 Task: Open a template Informal Letter by  Plum save the file as flowchart.rtf Remove the following options from template: 'your brand'. Replace Hello Fan with ' Good Afternoon' and change the date to 18 November, 2023. Replace body of the letter with  I wanted to express my deepest gratitude for your help. Your assistance made a significant difference in my life. Thank you from the bottom of my heart.; apply Font Style 'Times New Roman' and font size  18 Add name: Oscar
Action: Mouse moved to (672, 83)
Screenshot: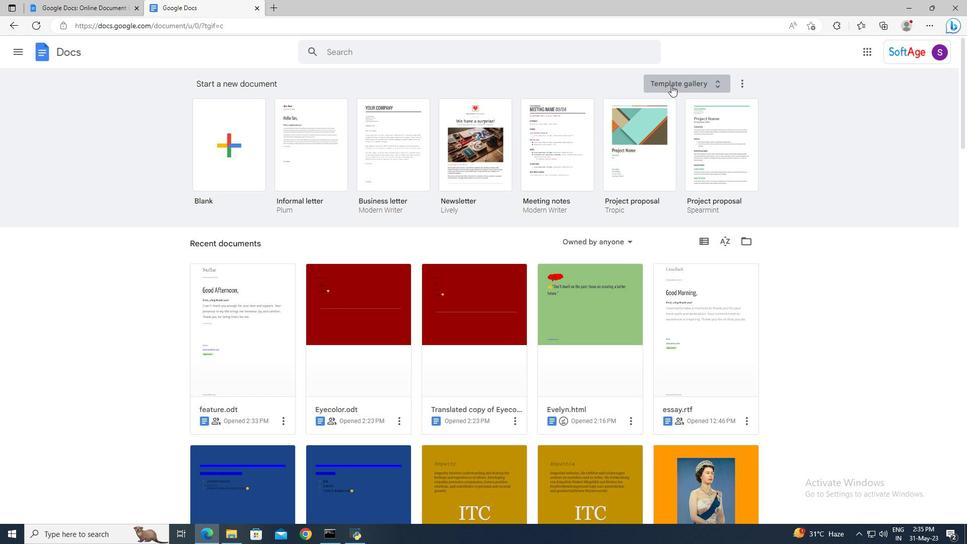 
Action: Mouse pressed left at (672, 83)
Screenshot: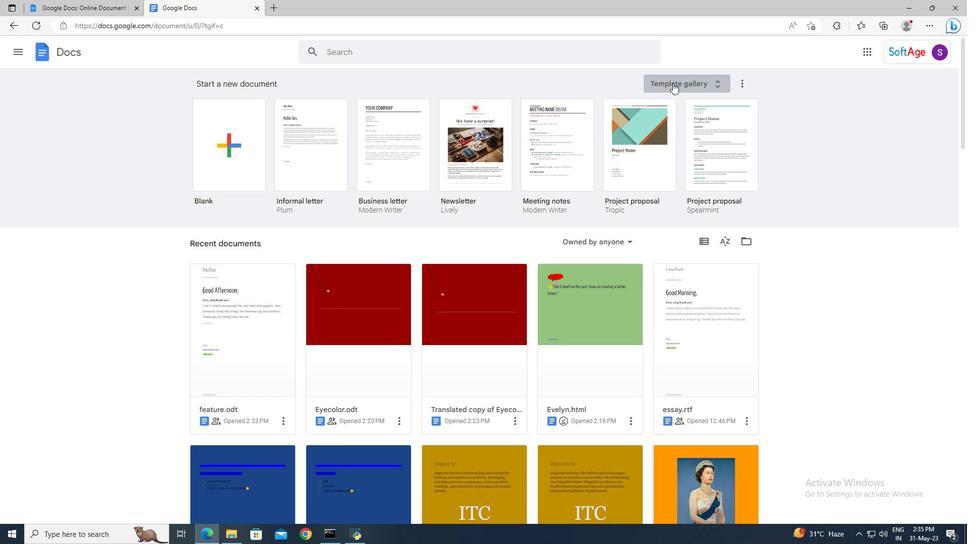 
Action: Mouse moved to (557, 211)
Screenshot: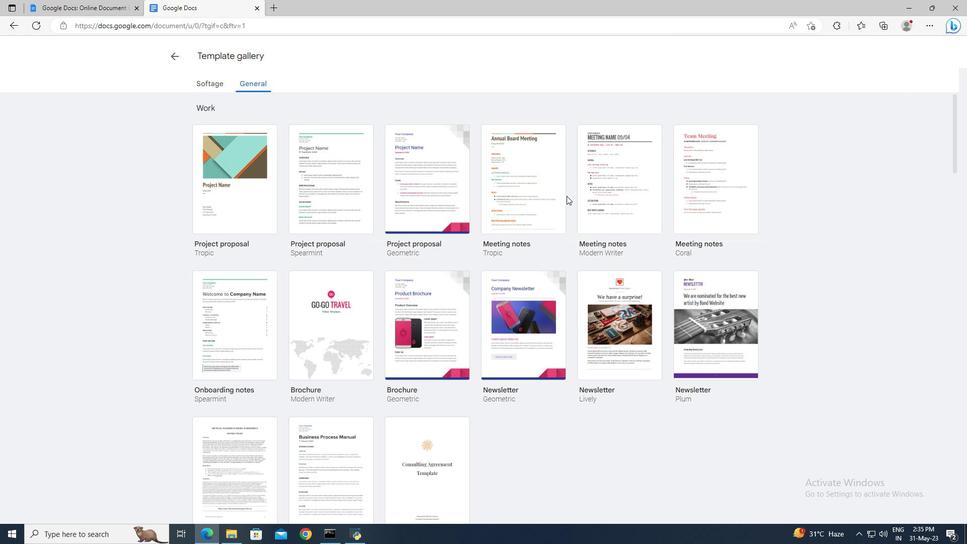 
Action: Mouse scrolled (557, 211) with delta (0, 0)
Screenshot: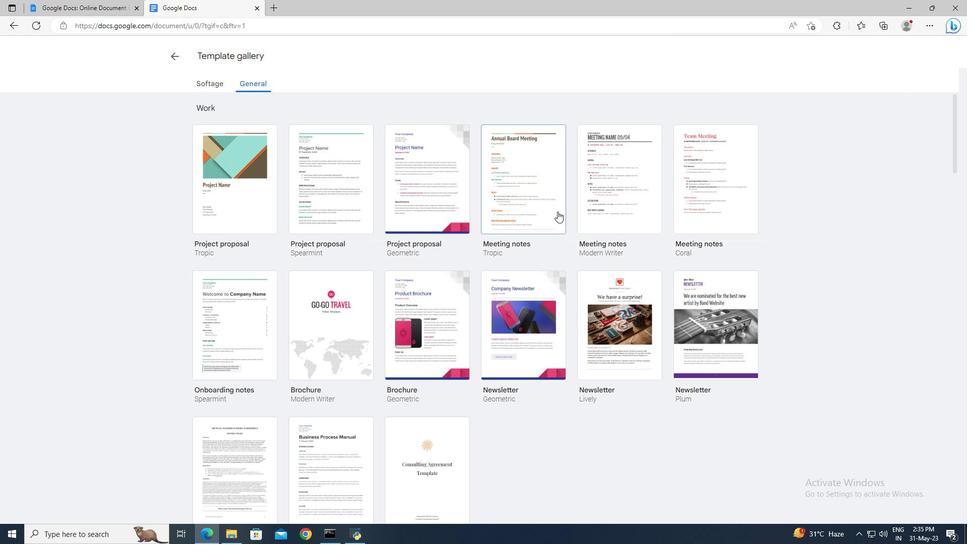 
Action: Mouse scrolled (557, 211) with delta (0, 0)
Screenshot: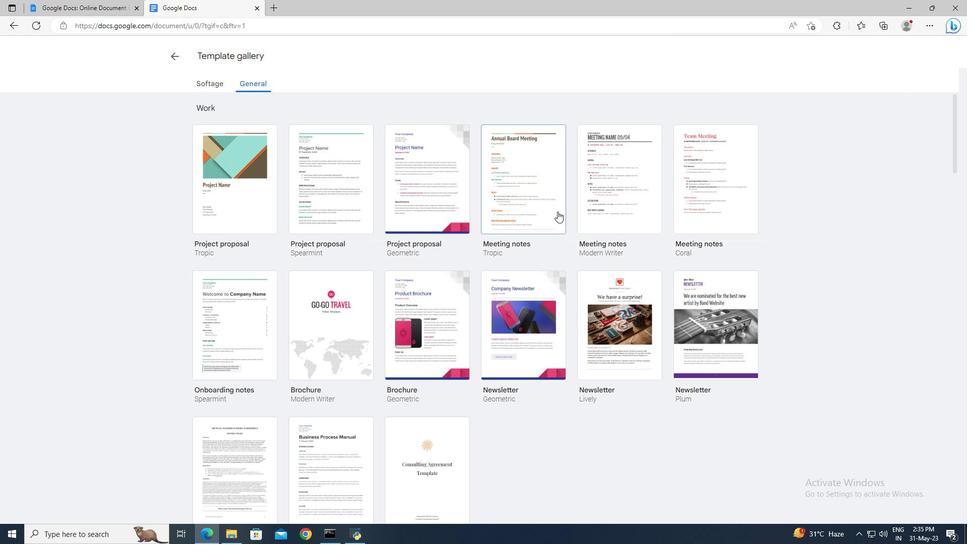 
Action: Mouse scrolled (557, 211) with delta (0, 0)
Screenshot: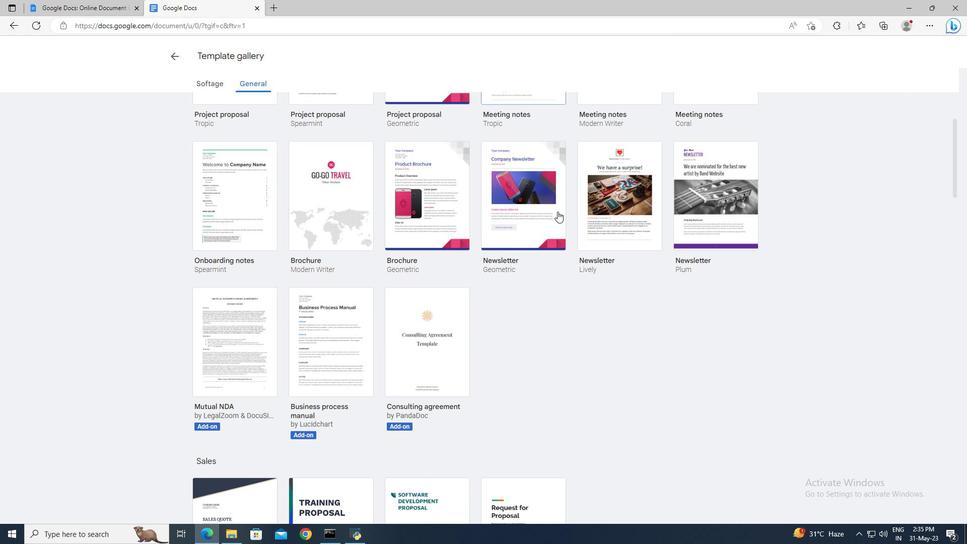 
Action: Mouse scrolled (557, 211) with delta (0, 0)
Screenshot: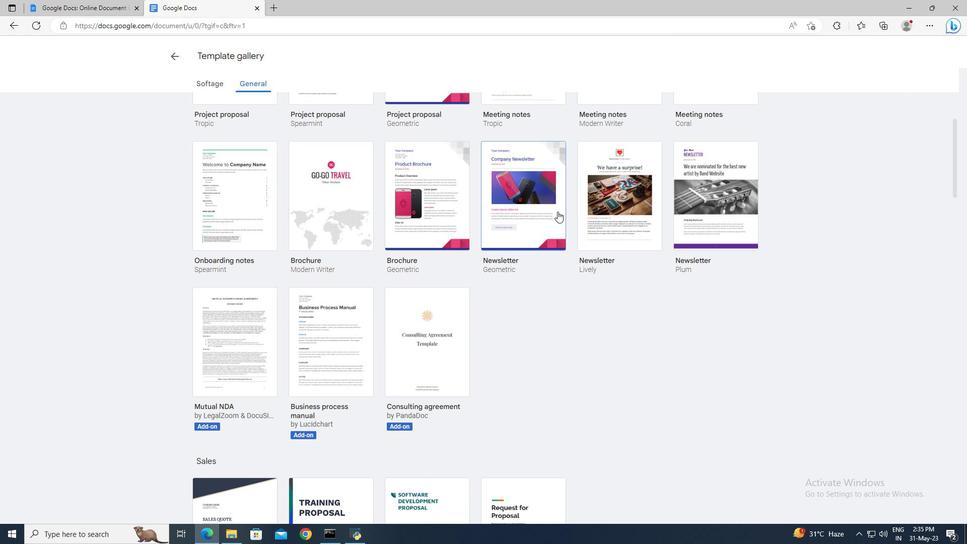 
Action: Mouse scrolled (557, 211) with delta (0, 0)
Screenshot: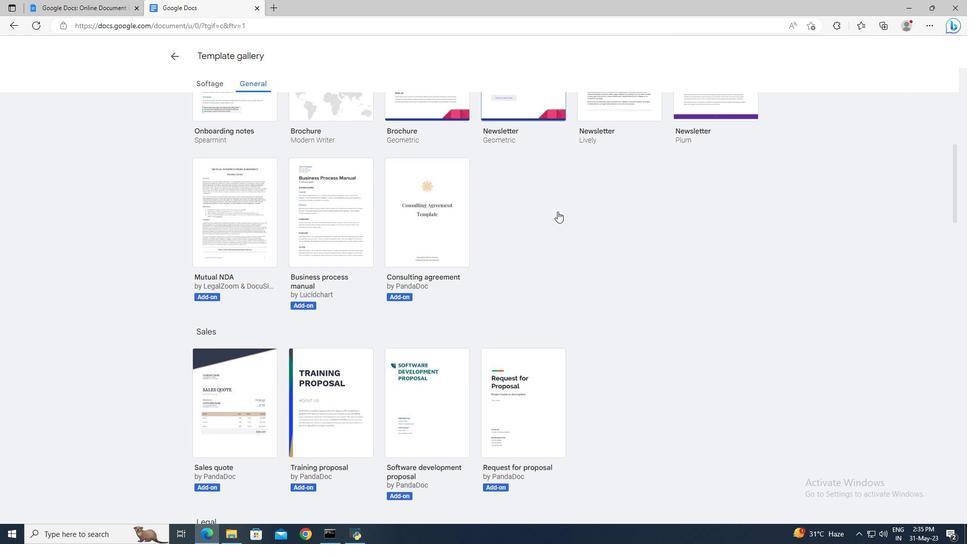 
Action: Mouse scrolled (557, 211) with delta (0, 0)
Screenshot: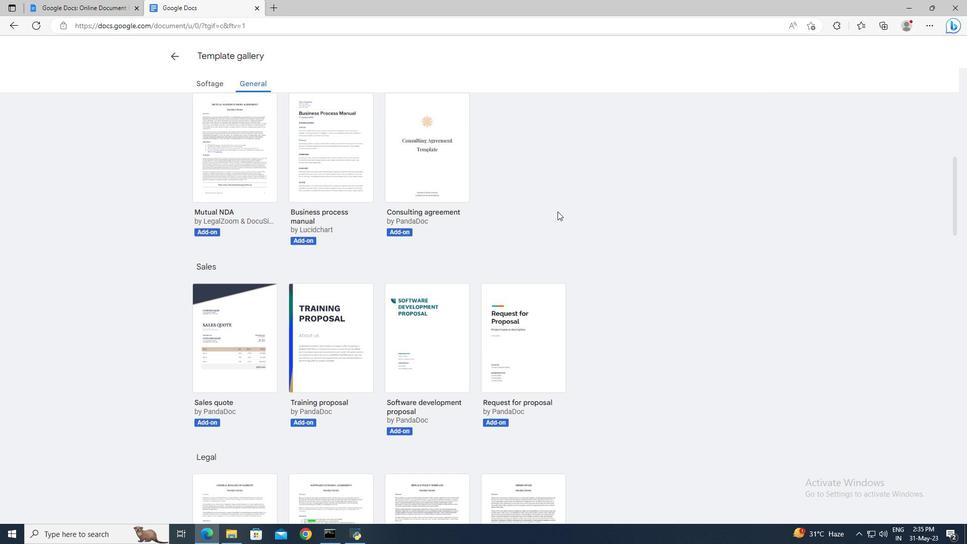 
Action: Mouse scrolled (557, 211) with delta (0, 0)
Screenshot: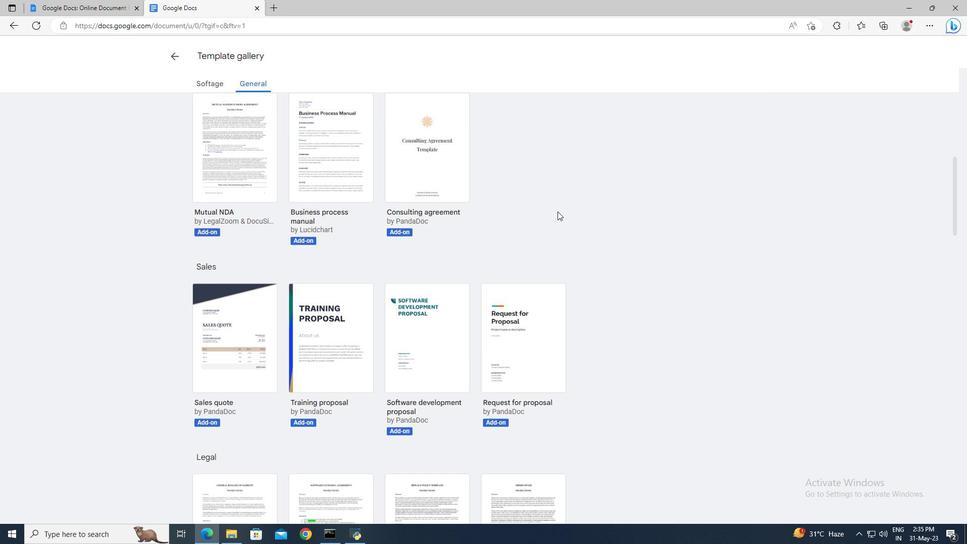 
Action: Mouse scrolled (557, 211) with delta (0, 0)
Screenshot: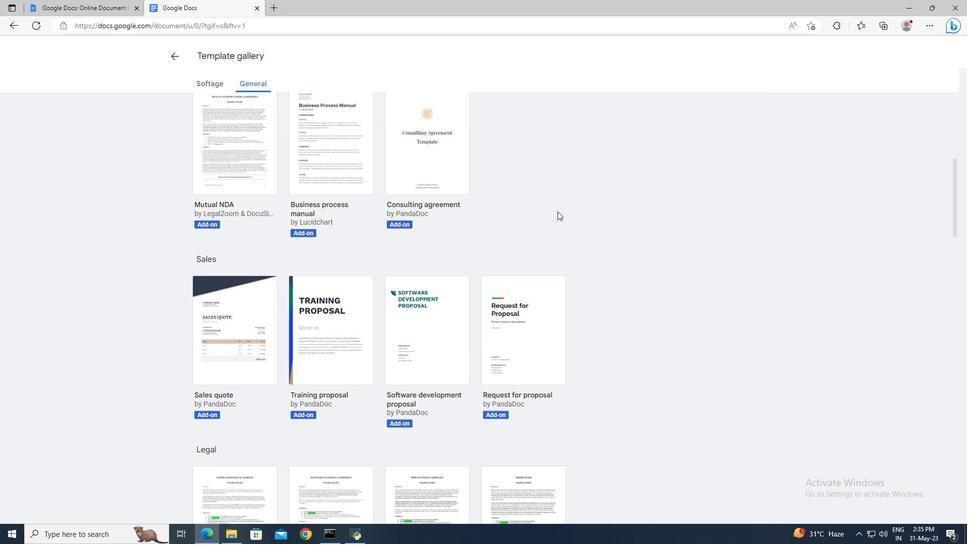 
Action: Mouse scrolled (557, 211) with delta (0, 0)
Screenshot: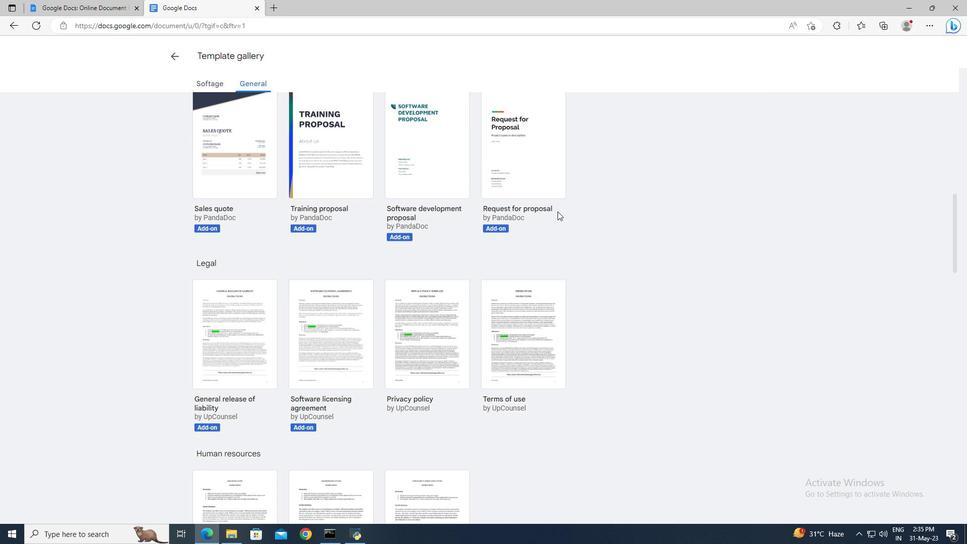 
Action: Mouse scrolled (557, 211) with delta (0, 0)
Screenshot: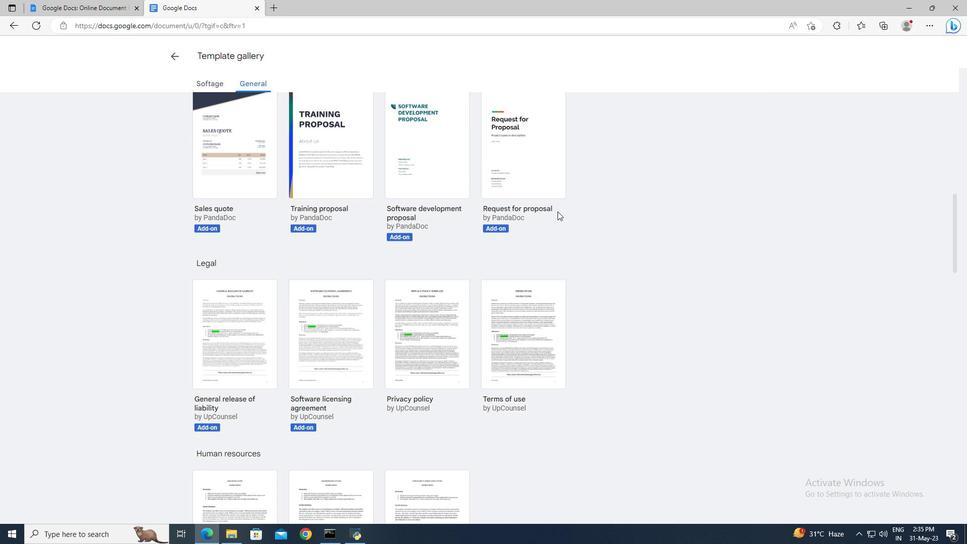 
Action: Mouse scrolled (557, 211) with delta (0, 0)
Screenshot: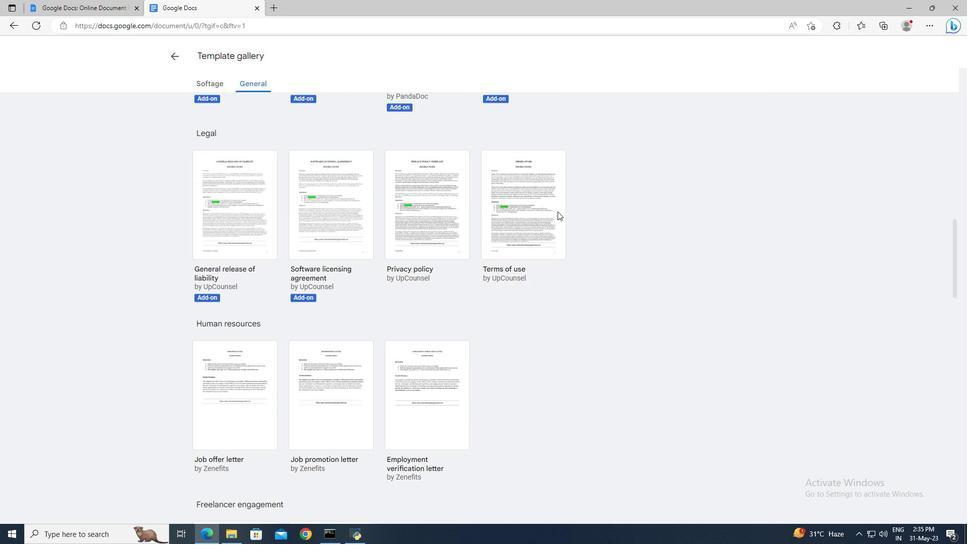 
Action: Mouse scrolled (557, 211) with delta (0, 0)
Screenshot: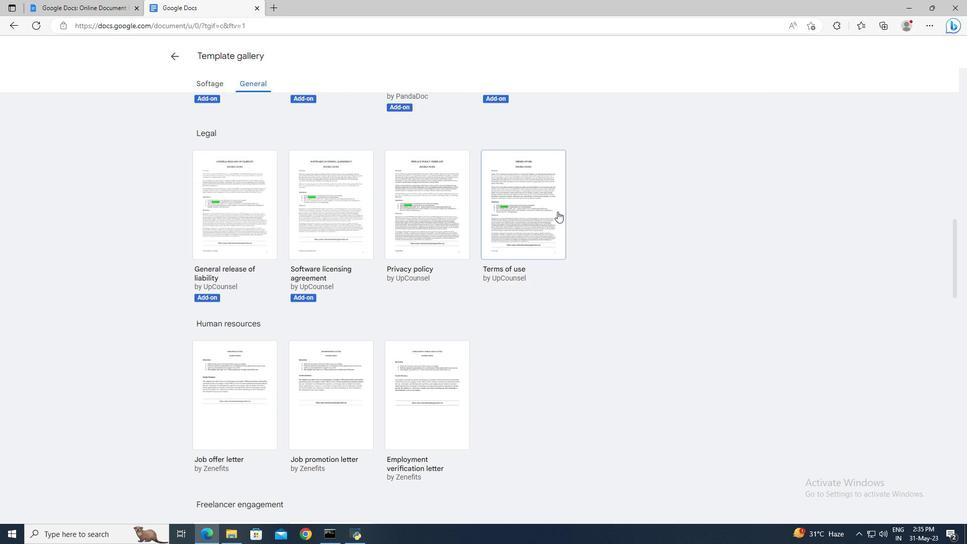 
Action: Mouse scrolled (557, 211) with delta (0, 0)
Screenshot: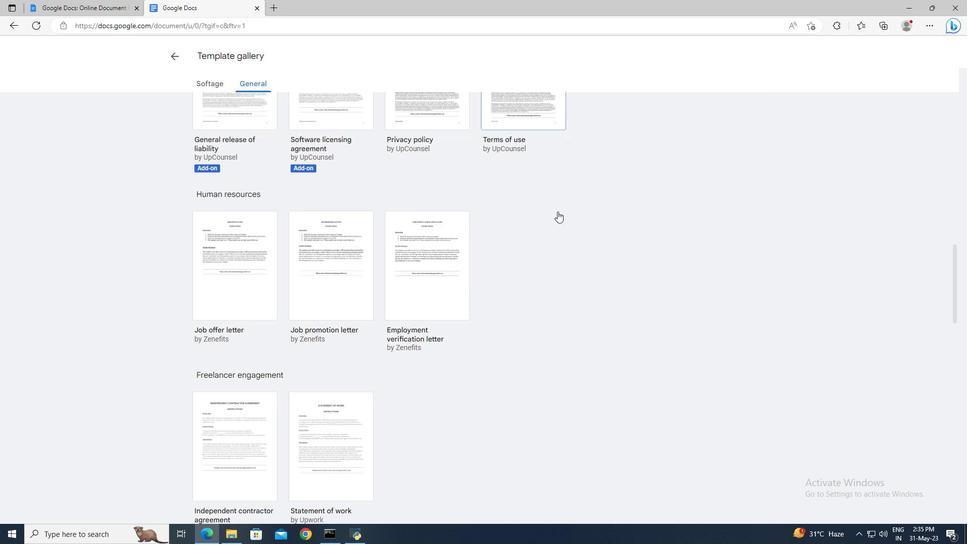 
Action: Mouse scrolled (557, 211) with delta (0, 0)
Screenshot: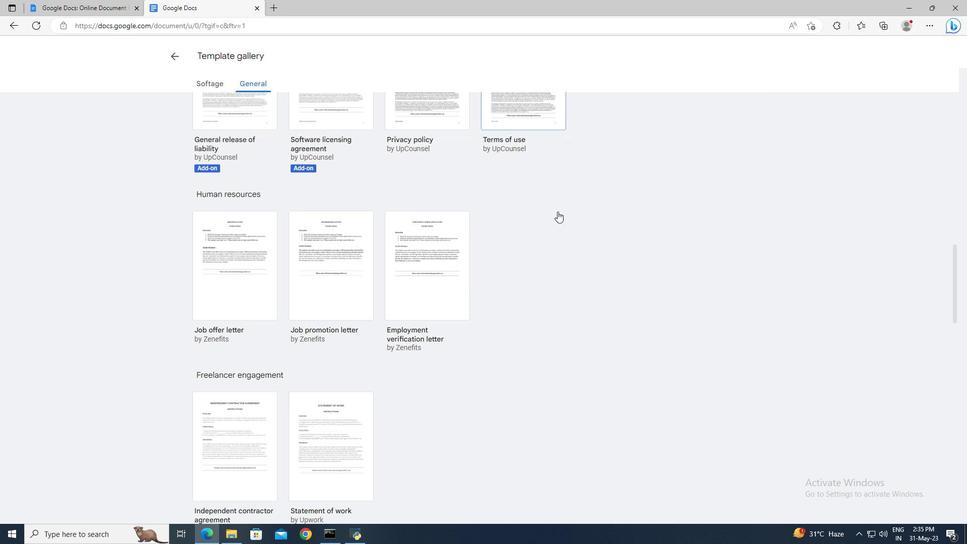 
Action: Mouse scrolled (557, 211) with delta (0, 0)
Screenshot: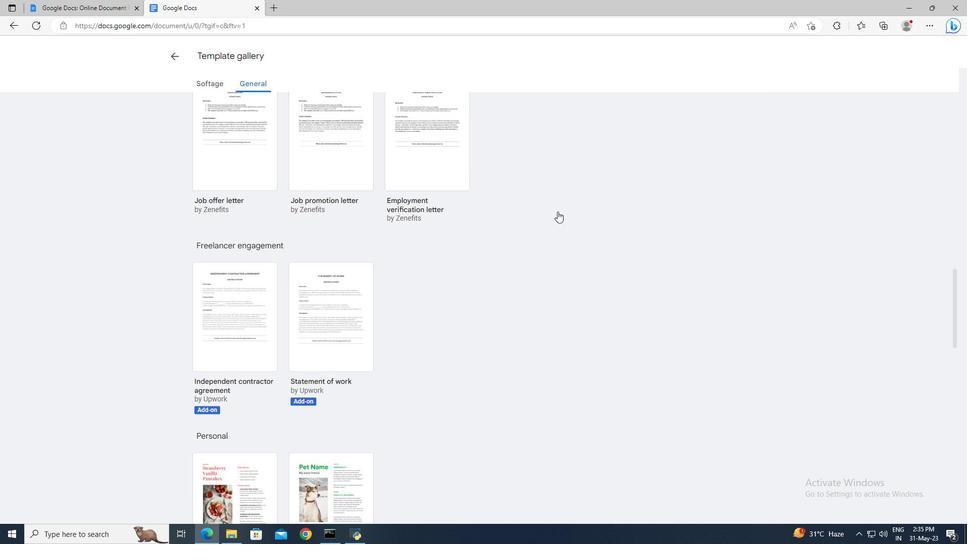 
Action: Mouse scrolled (557, 211) with delta (0, 0)
Screenshot: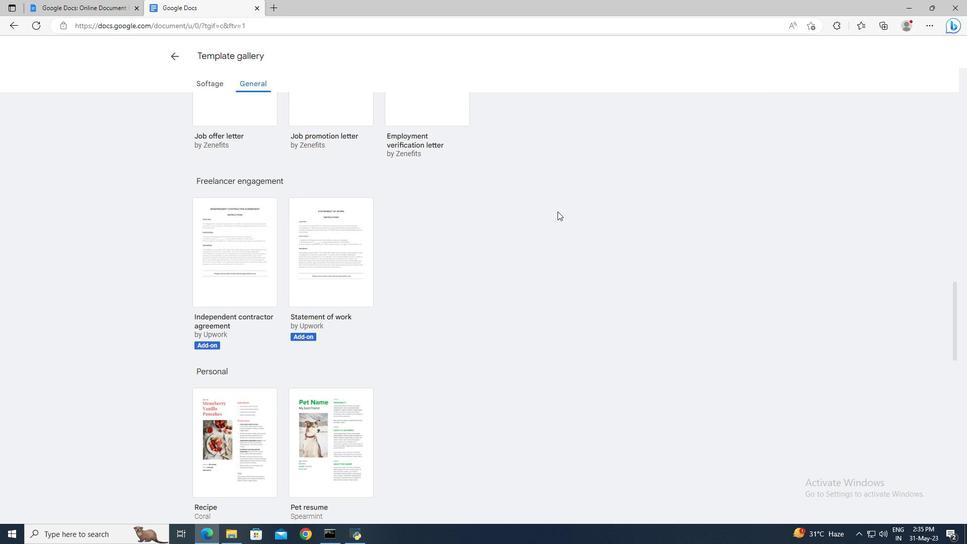 
Action: Mouse scrolled (557, 211) with delta (0, 0)
Screenshot: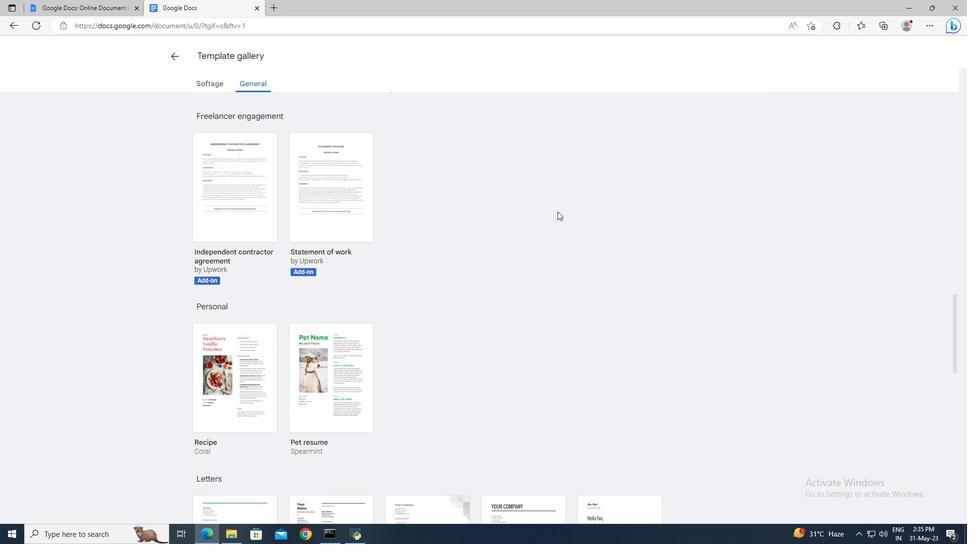 
Action: Mouse scrolled (557, 211) with delta (0, 0)
Screenshot: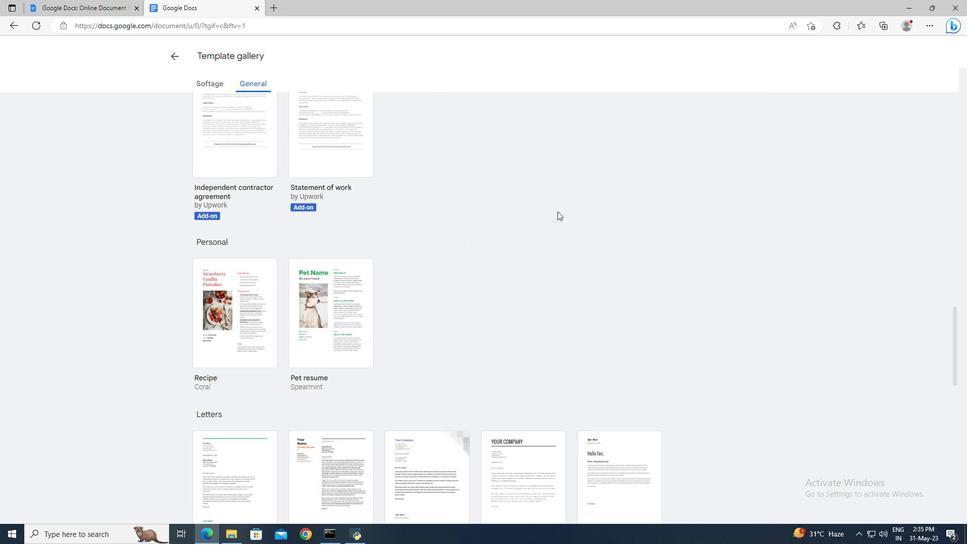 
Action: Mouse scrolled (557, 211) with delta (0, 0)
Screenshot: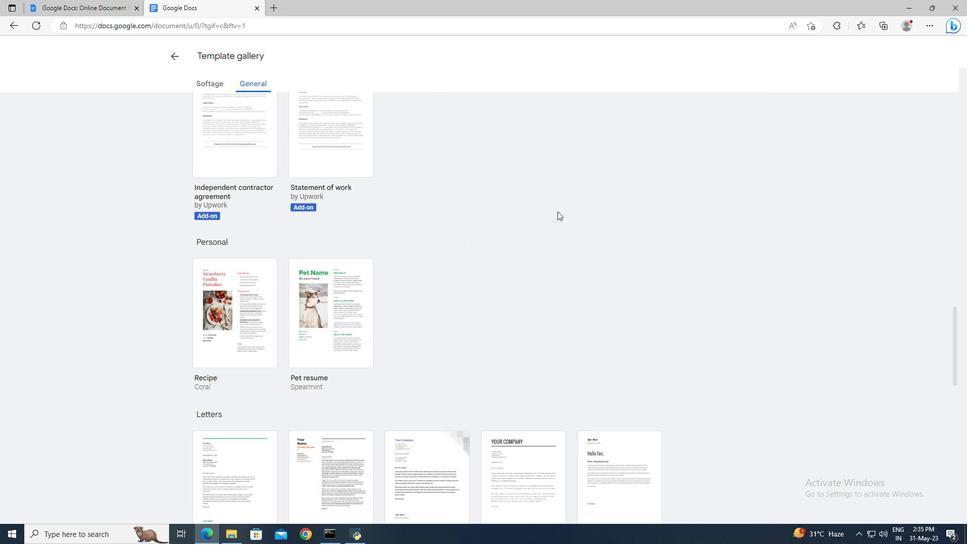 
Action: Mouse moved to (586, 333)
Screenshot: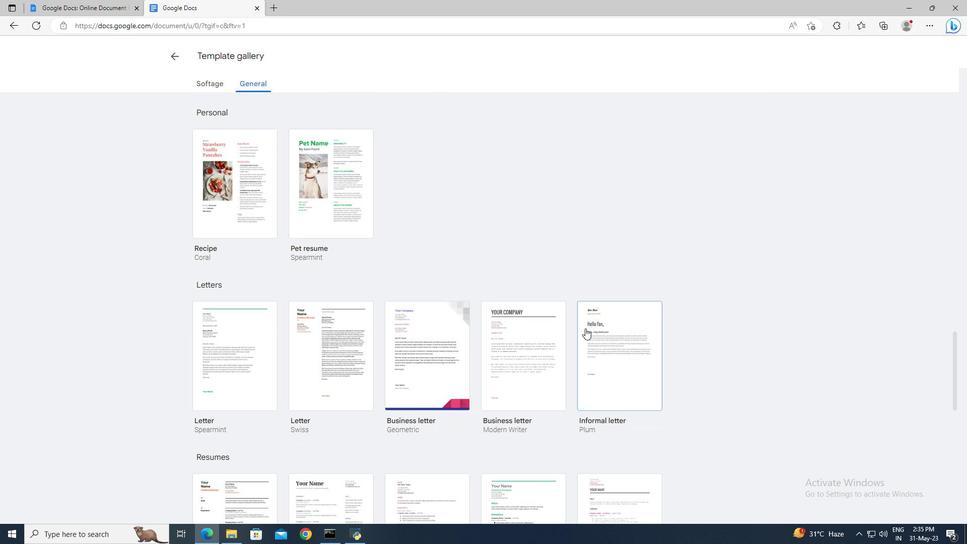 
Action: Mouse pressed left at (586, 333)
Screenshot: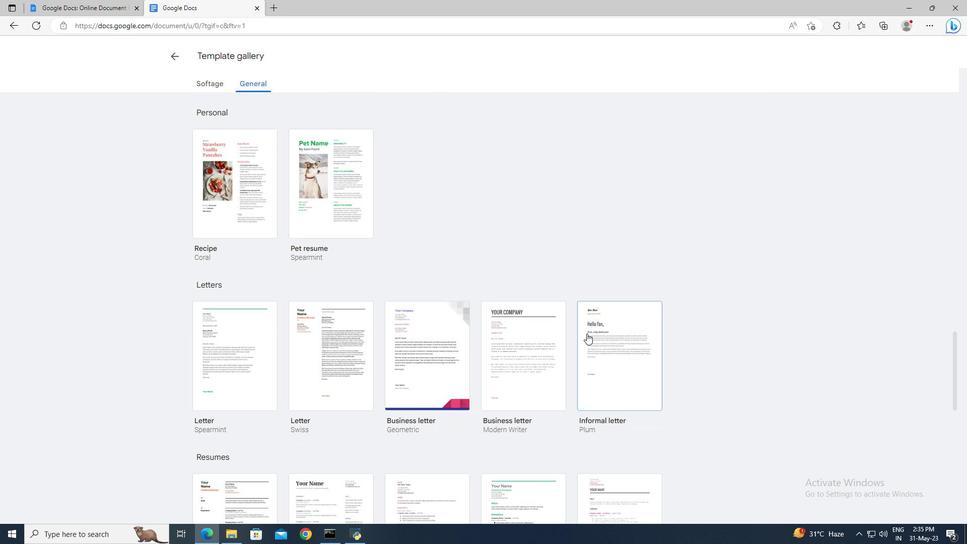 
Action: Mouse moved to (79, 47)
Screenshot: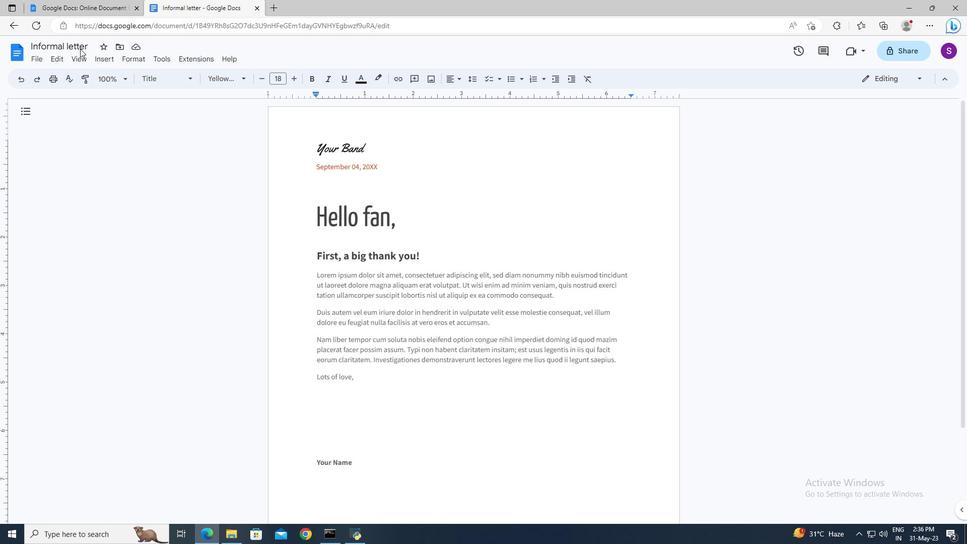 
Action: Mouse pressed left at (79, 47)
Screenshot: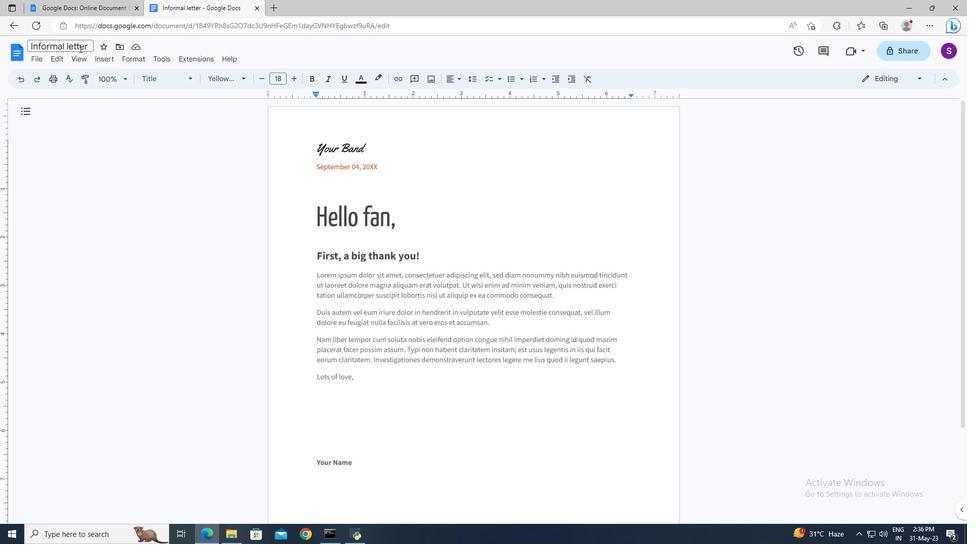 
Action: Key pressed ctrl+A<Key.delete>flowchart.rtf<Key.enter>
Screenshot: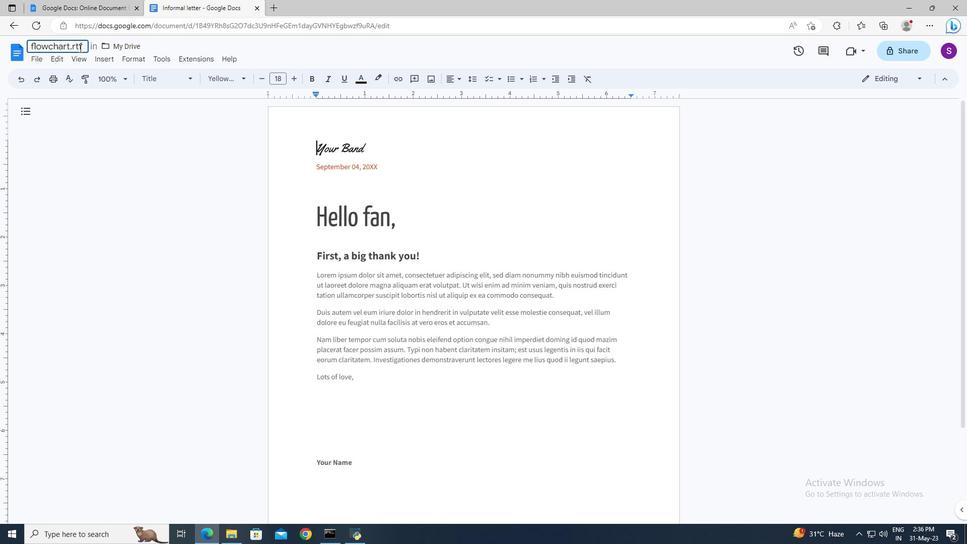 
Action: Mouse moved to (314, 143)
Screenshot: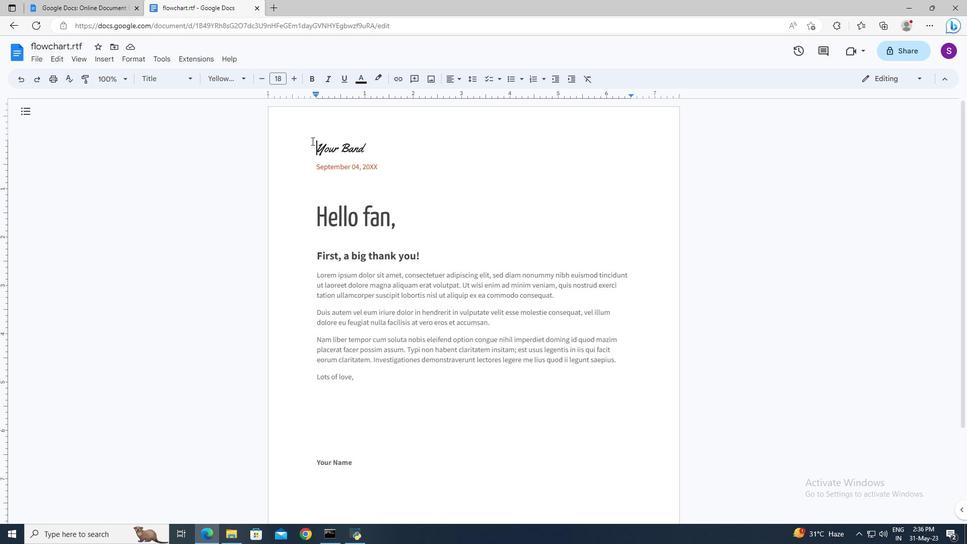 
Action: Mouse pressed left at (314, 143)
Screenshot: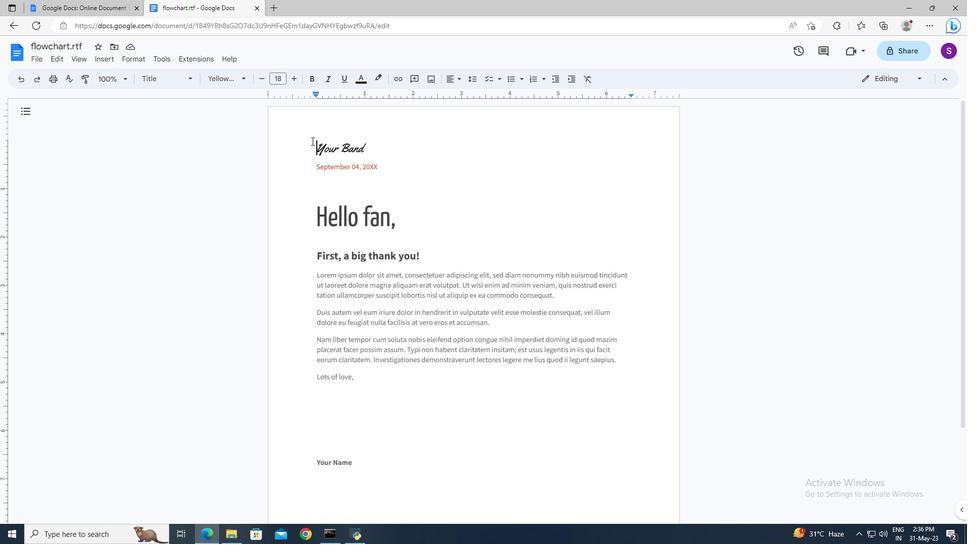 
Action: Key pressed <Key.shift><Key.down><Key.delete>
Screenshot: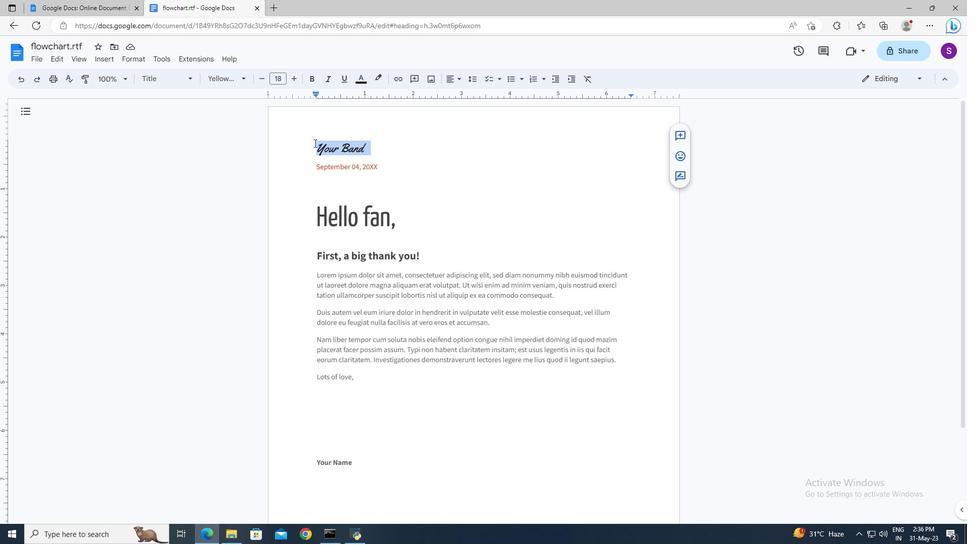 
Action: Mouse moved to (317, 201)
Screenshot: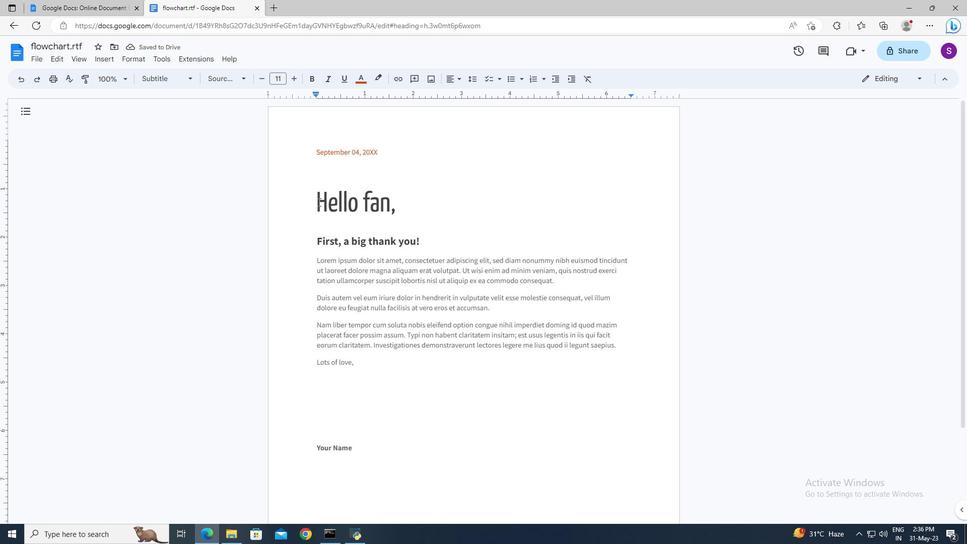 
Action: Mouse pressed left at (317, 201)
Screenshot: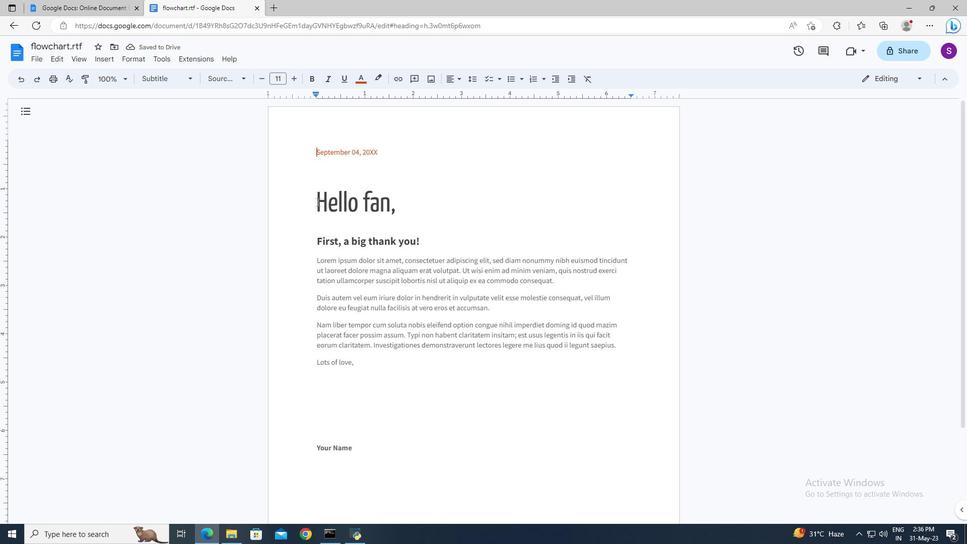 
Action: Key pressed <Key.shift><Key.right><Key.right><Key.shift>Good<Key.space><Key.shift>Afternoon
Screenshot: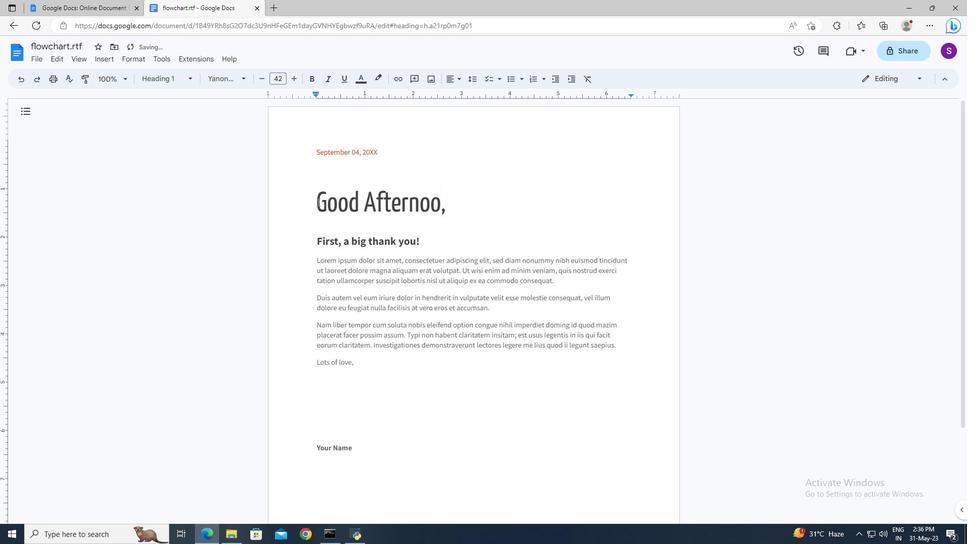 
Action: Mouse moved to (316, 150)
Screenshot: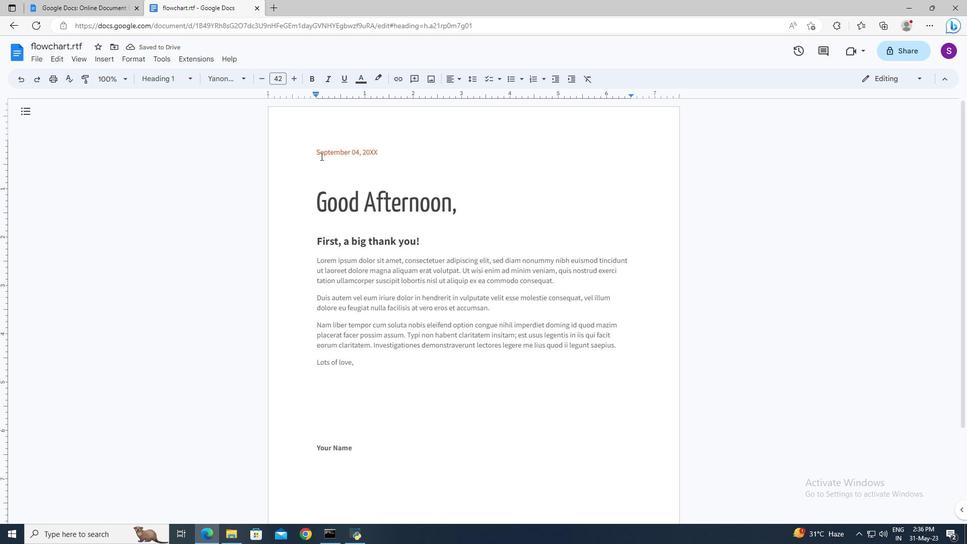 
Action: Mouse pressed left at (316, 150)
Screenshot: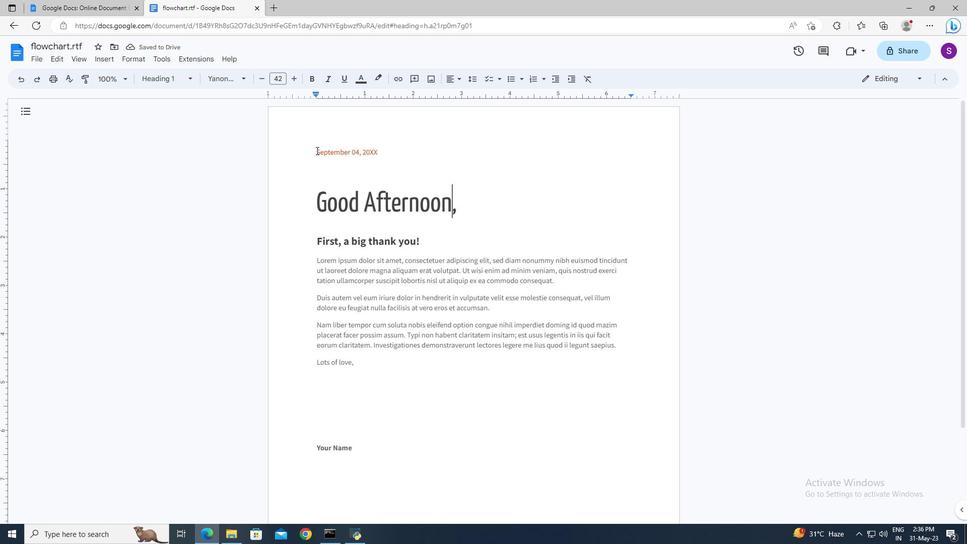 
Action: Key pressed <Key.shift><Key.right><Key.right><Key.right><Key.right>18<Key.space><Key.shift>November,<Key.space>2023
Screenshot: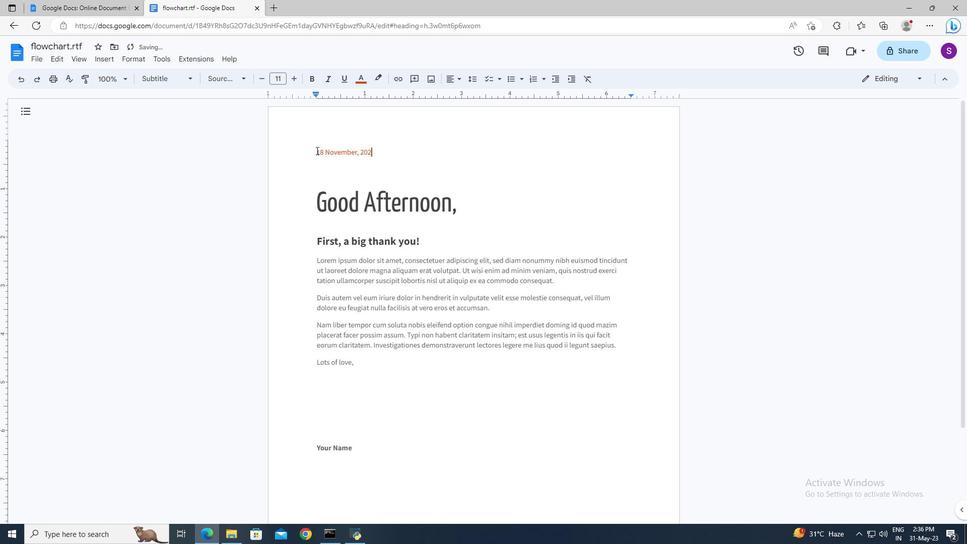 
Action: Mouse moved to (314, 260)
Screenshot: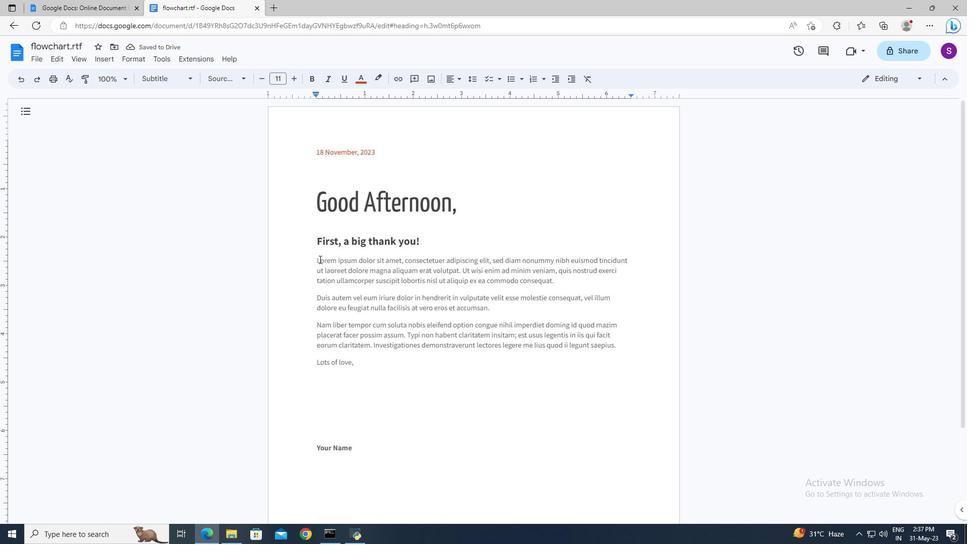 
Action: Mouse pressed left at (314, 260)
Screenshot: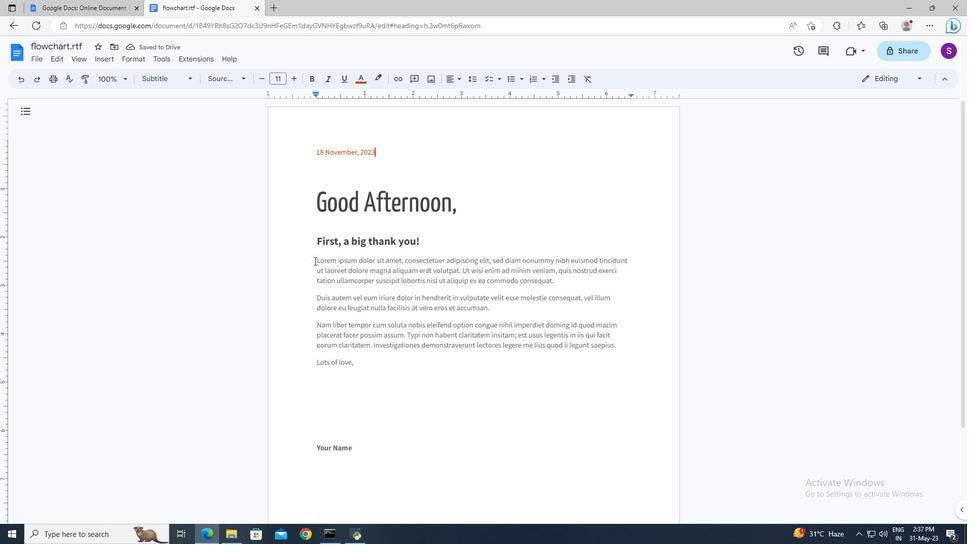 
Action: Key pressed <Key.shift><Key.down><Key.down><Key.down><Key.down><Key.delete><Key.shift>I<Key.space>wanted<Key.space>to<Key.space>express<Key.space>my<Key.space>deepest<Key.space>gratitude<Key.space>for<Key.space>your<Key.space>help.<Key.space><Key.shift>Your<Key.space>assistance<Key.space>made<Key.space>a<Key.space>significant<Key.space>difference<Key.space>in<Key.space>my<Key.space>life.<Key.space><Key.shift>Thank<Key.space>you<Key.space>from<Key.space>the<Key.space>bottom<Key.space>of<Key.space>my<Key.space>heart.<Key.shift><Key.up>
Screenshot: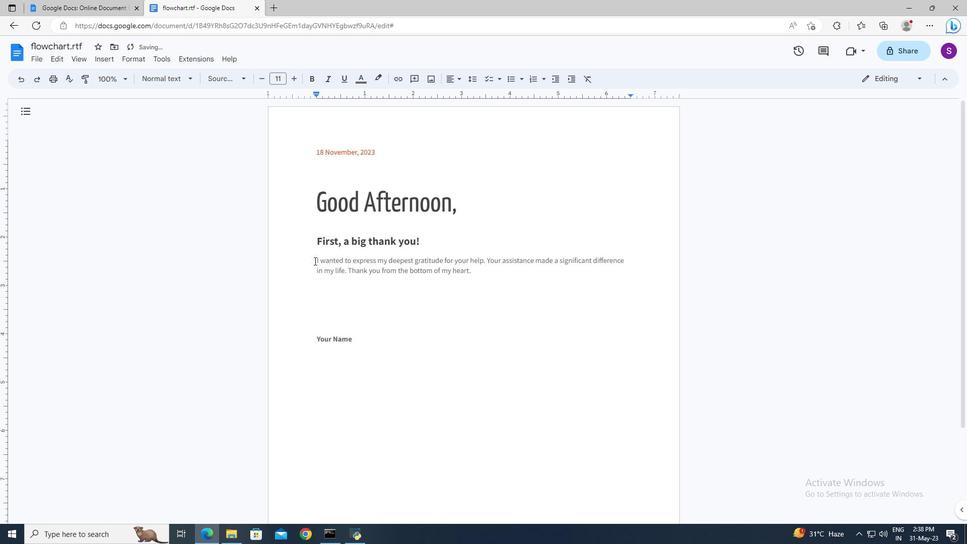 
Action: Mouse moved to (240, 83)
Screenshot: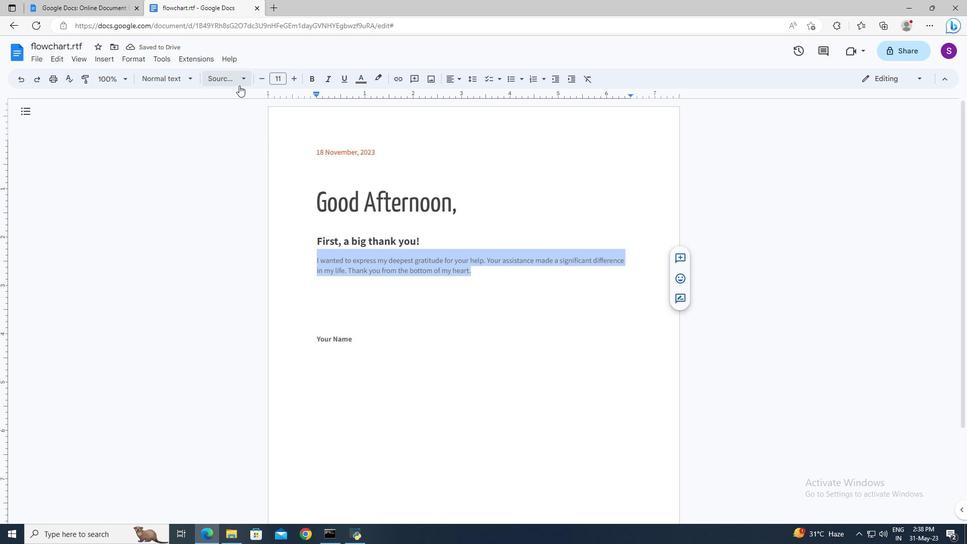 
Action: Mouse pressed left at (240, 83)
Screenshot: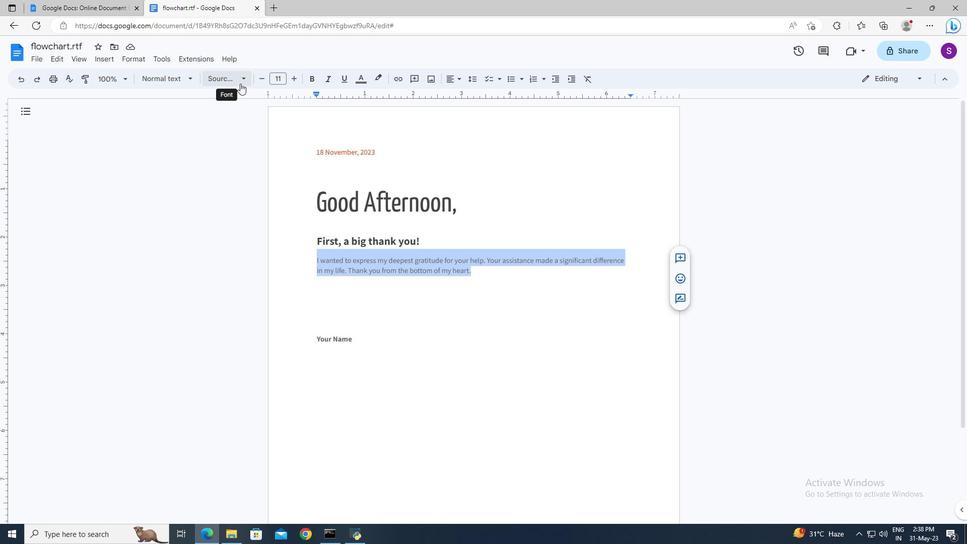 
Action: Mouse moved to (260, 364)
Screenshot: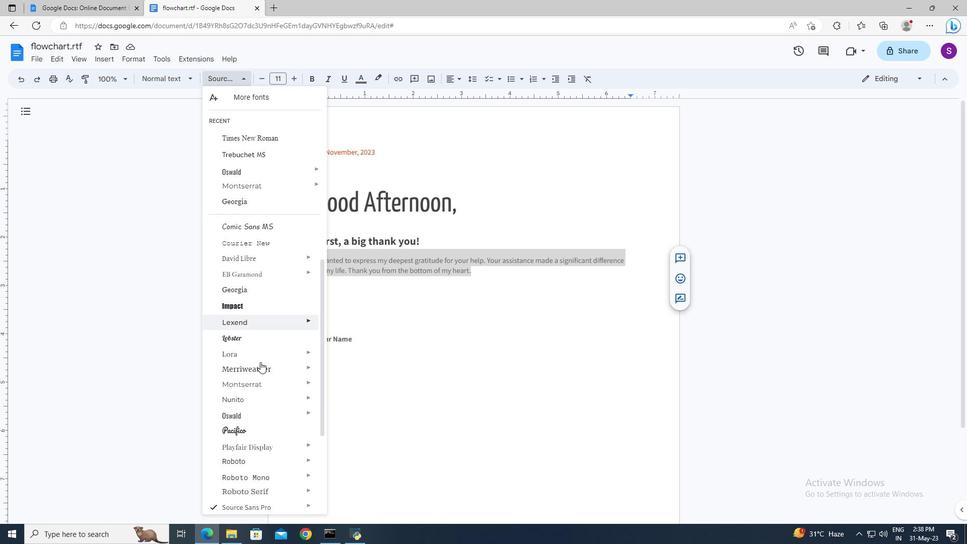 
Action: Mouse scrolled (260, 364) with delta (0, 0)
Screenshot: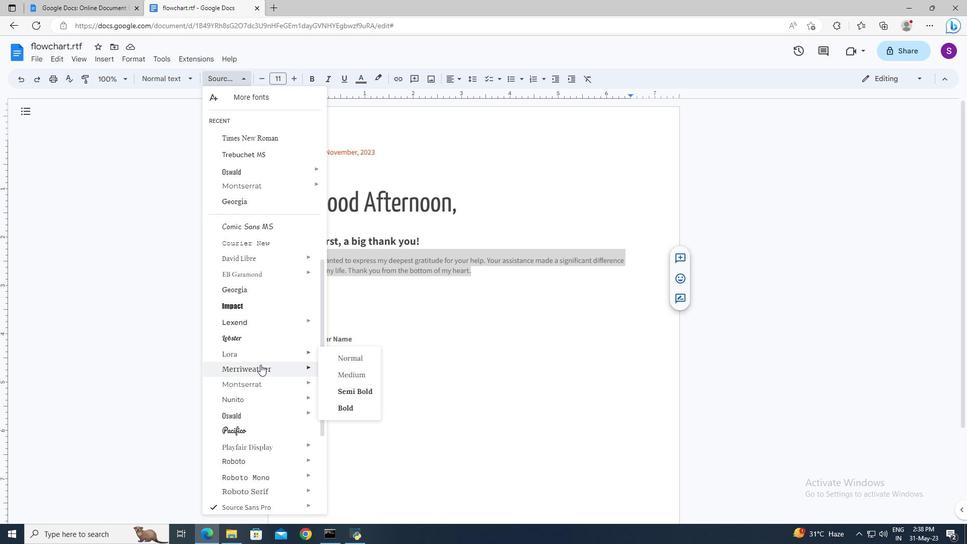 
Action: Mouse scrolled (260, 364) with delta (0, 0)
Screenshot: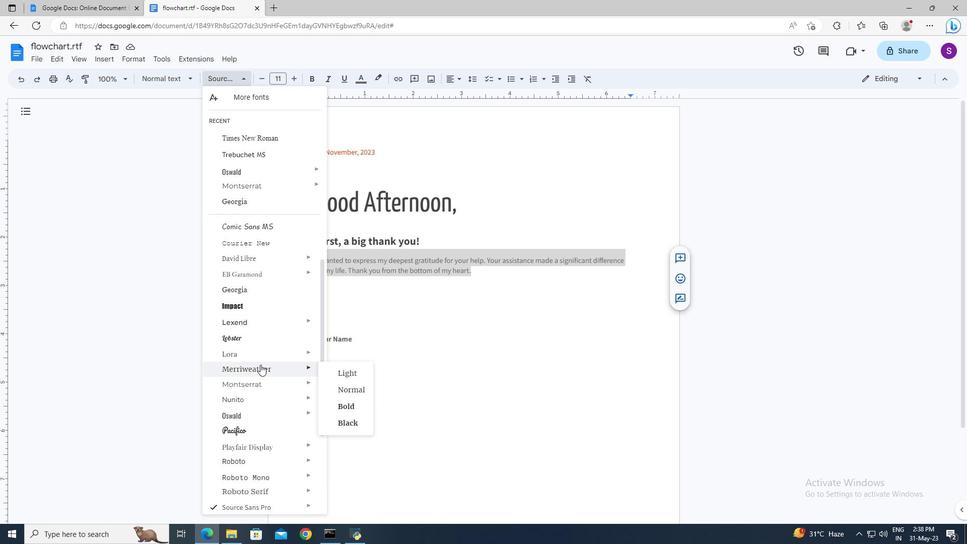 
Action: Mouse scrolled (260, 364) with delta (0, 0)
Screenshot: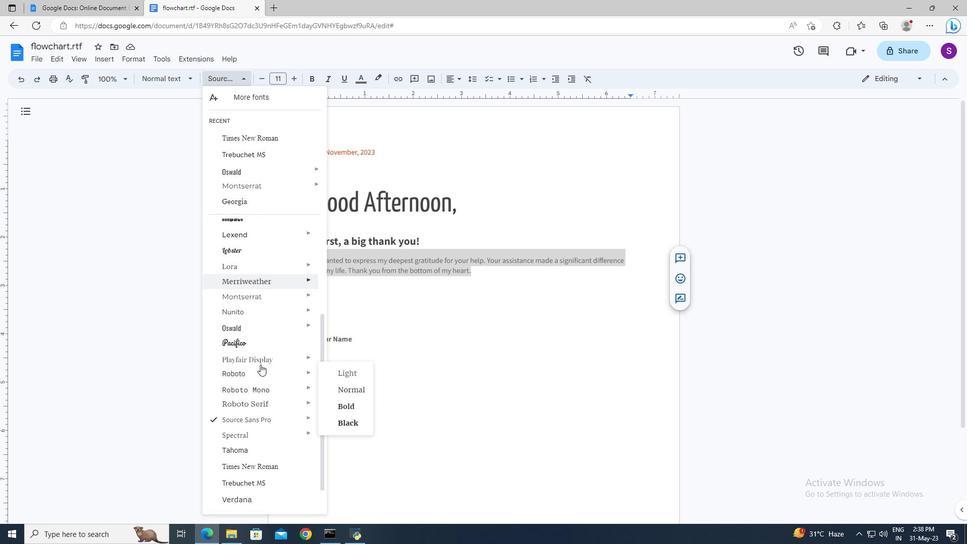 
Action: Mouse scrolled (260, 364) with delta (0, 0)
Screenshot: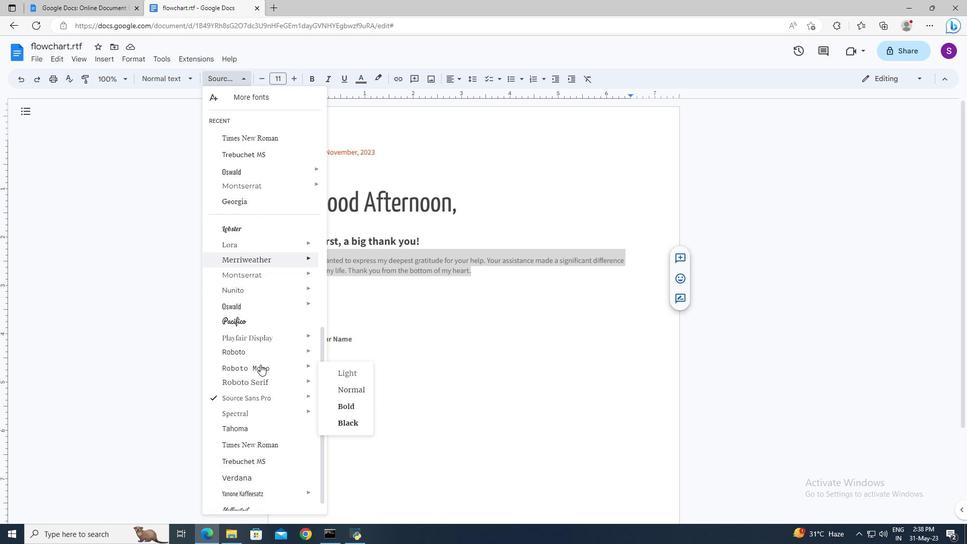 
Action: Mouse moved to (248, 434)
Screenshot: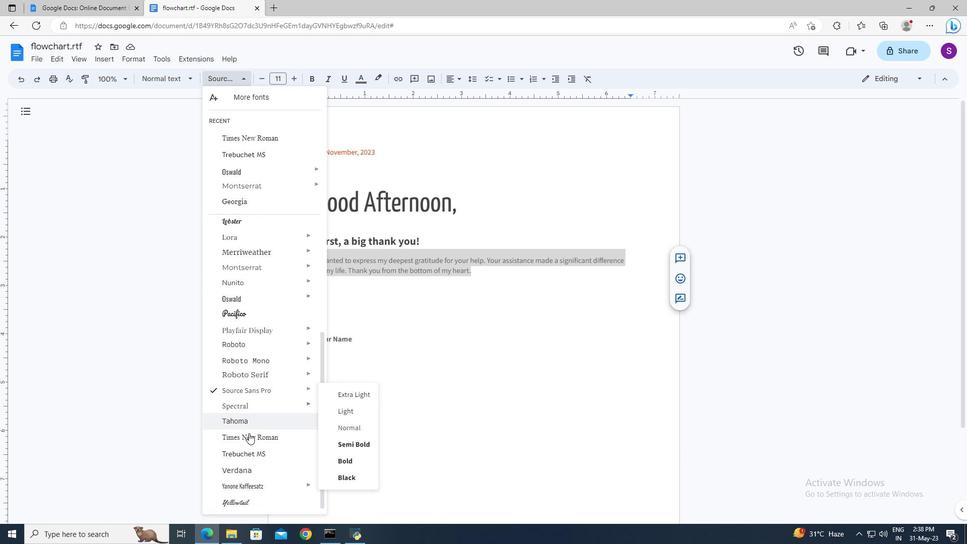 
Action: Mouse pressed left at (248, 434)
Screenshot: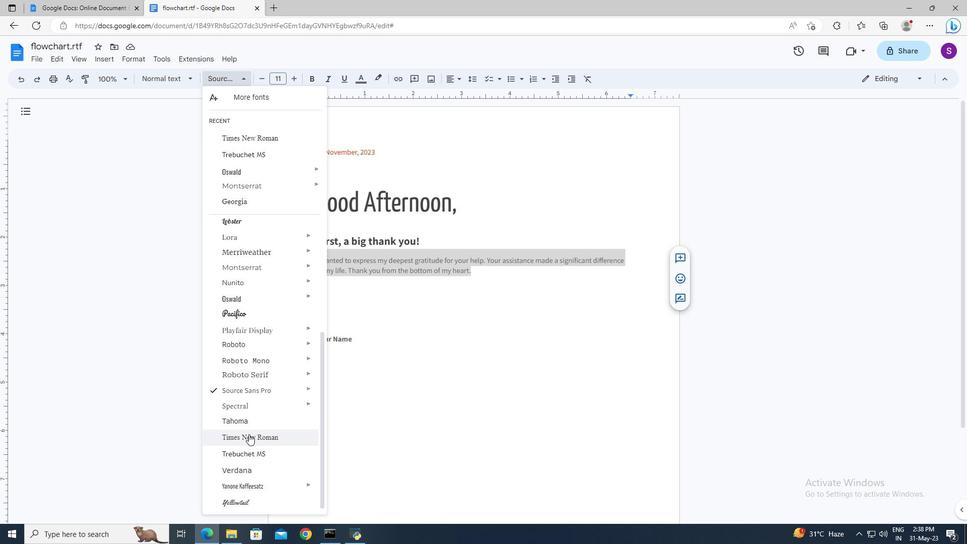 
Action: Mouse moved to (279, 77)
Screenshot: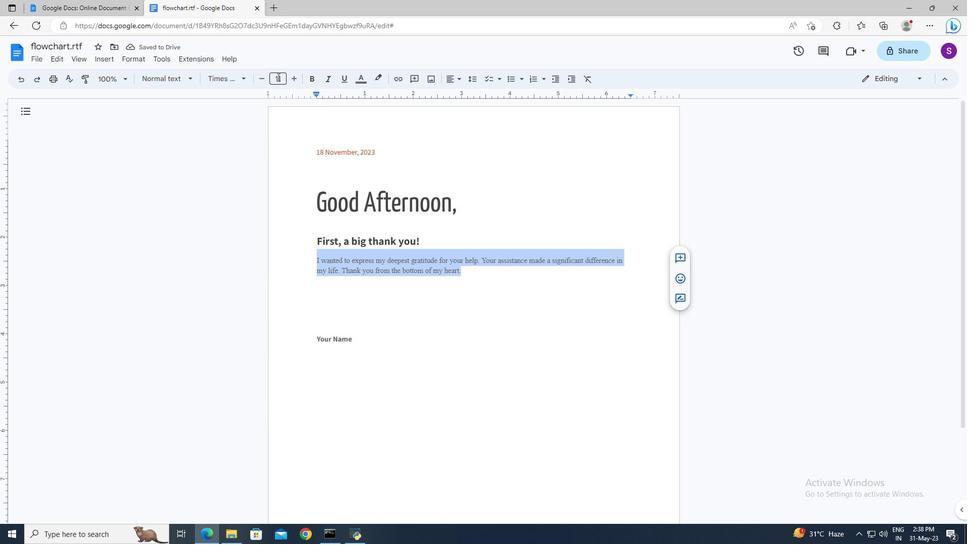 
Action: Mouse pressed left at (279, 77)
Screenshot: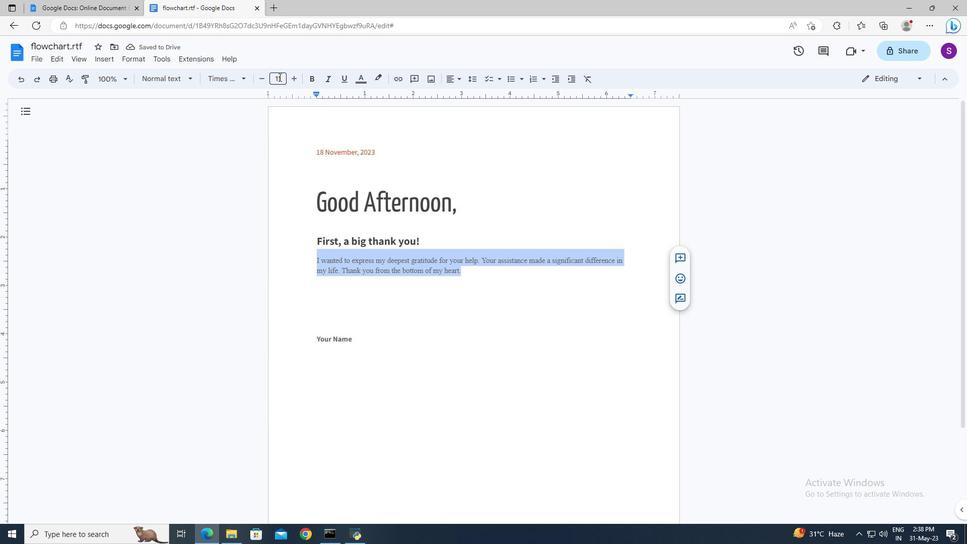 
Action: Key pressed 18<Key.enter>
Screenshot: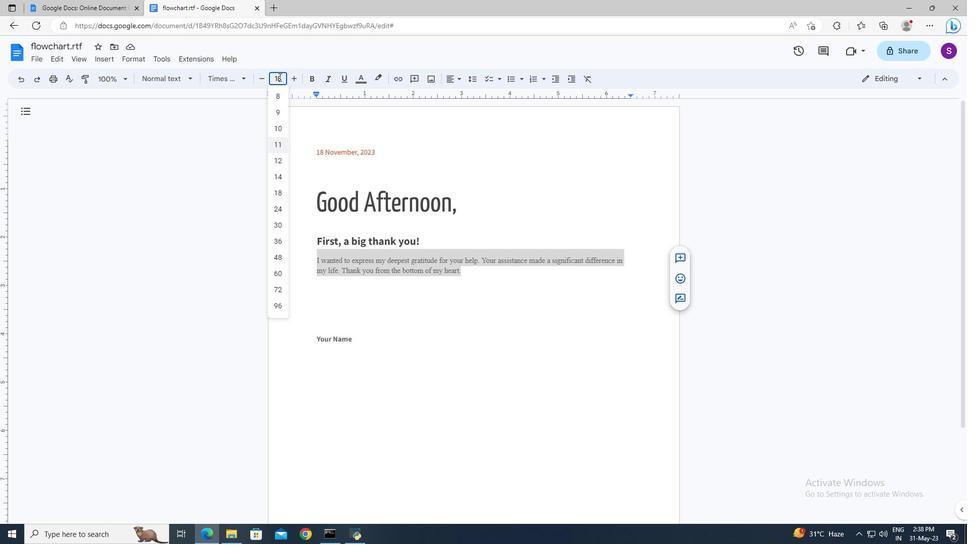 
Action: Mouse moved to (319, 366)
Screenshot: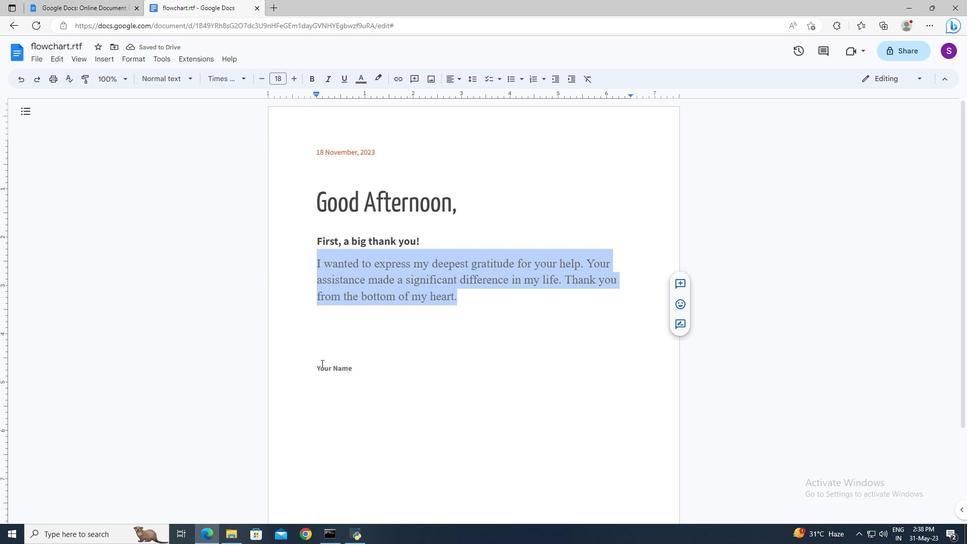 
Action: Mouse pressed left at (319, 366)
Screenshot: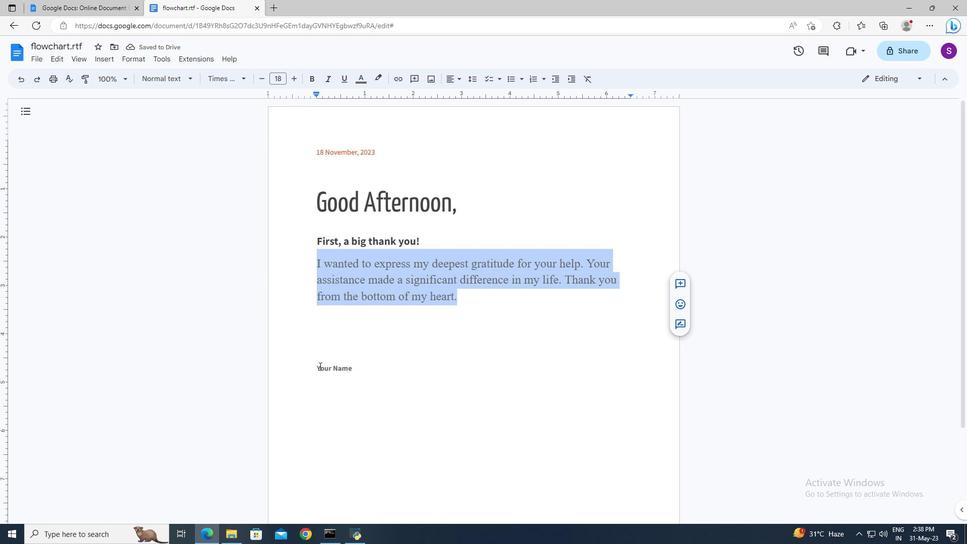 
Action: Key pressed <Key.left><Key.shift><Key.down><Key.delete><Key.shift>Oscar
Screenshot: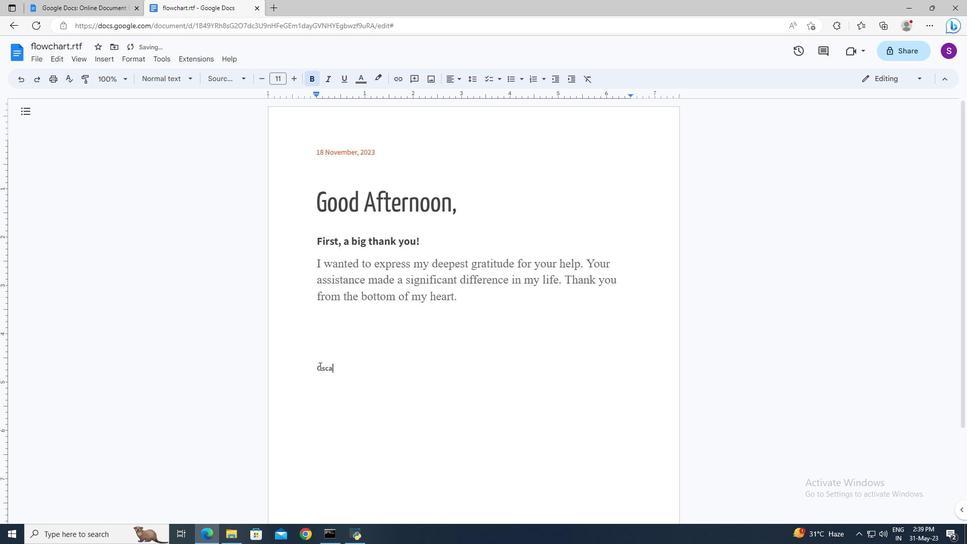 
